 Task: Open Card Card0000000360 in Board Board0000000090 in Workspace WS0000000030 in Trello. Add Member mailaustralia7@gmail.com to Card Card0000000360 in Board Board0000000090 in Workspace WS0000000030 in Trello. Add Red Label titled Label0000000360 to Card Card0000000360 in Board Board0000000090 in Workspace WS0000000030 in Trello. Add Checklist CL0000000360 to Card Card0000000360 in Board Board0000000090 in Workspace WS0000000030 in Trello. Add Dates with Start Date as Nov 01 2023 and Due Date as Nov 30 2023 to Card Card0000000360 in Board Board0000000090 in Workspace WS0000000030 in Trello
Action: Mouse moved to (373, 405)
Screenshot: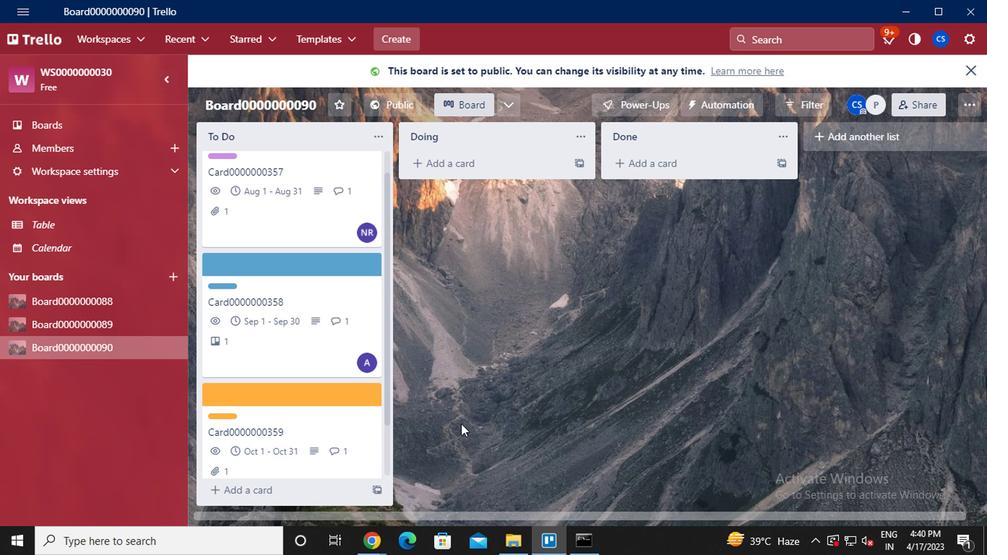 
Action: Mouse scrolled (373, 404) with delta (0, -1)
Screenshot: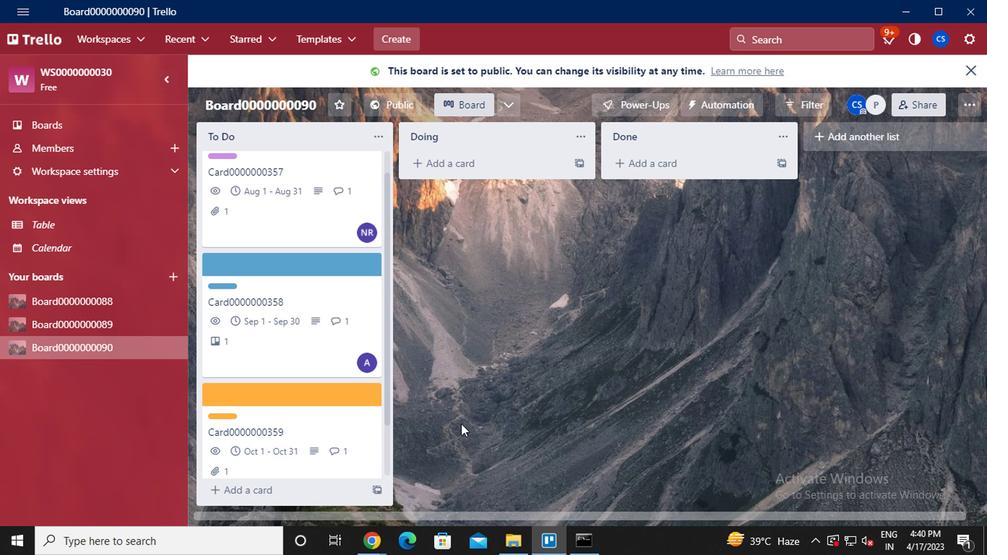 
Action: Mouse moved to (346, 409)
Screenshot: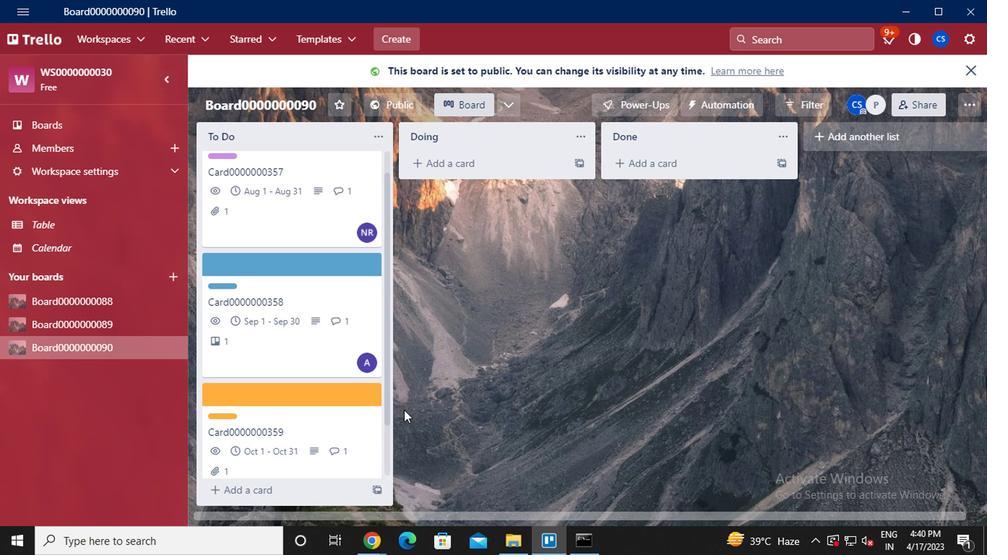 
Action: Mouse scrolled (346, 409) with delta (0, 0)
Screenshot: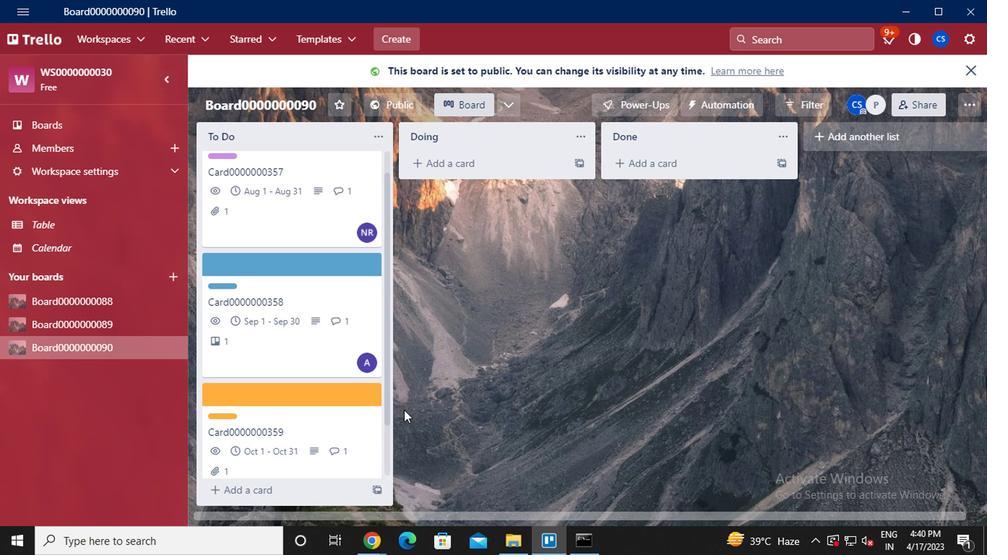 
Action: Mouse moved to (322, 414)
Screenshot: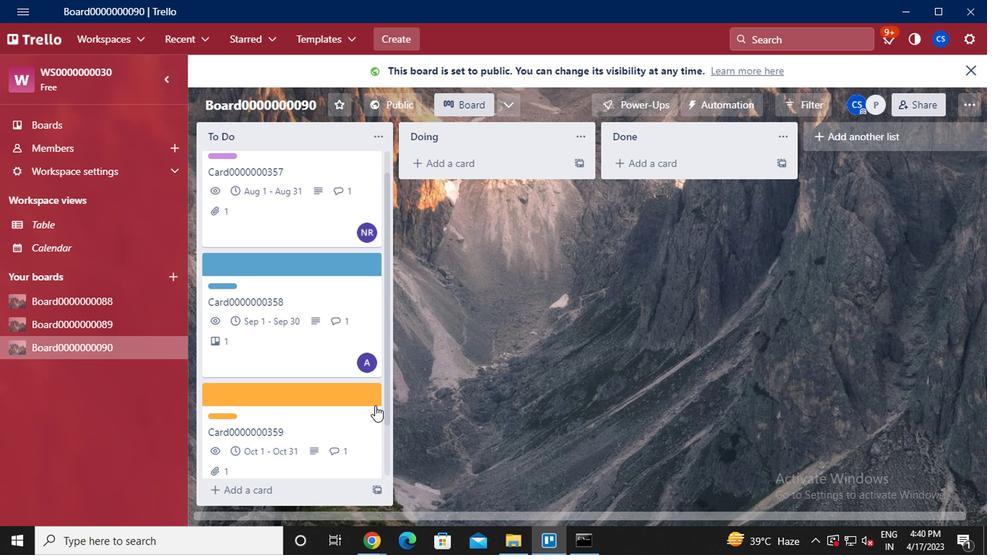 
Action: Mouse scrolled (322, 413) with delta (0, -1)
Screenshot: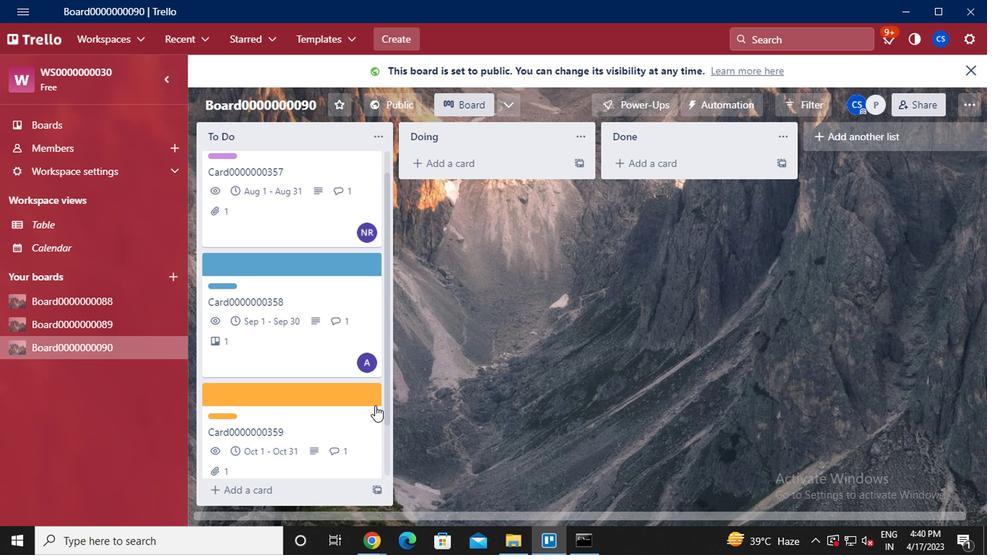 
Action: Mouse moved to (320, 415)
Screenshot: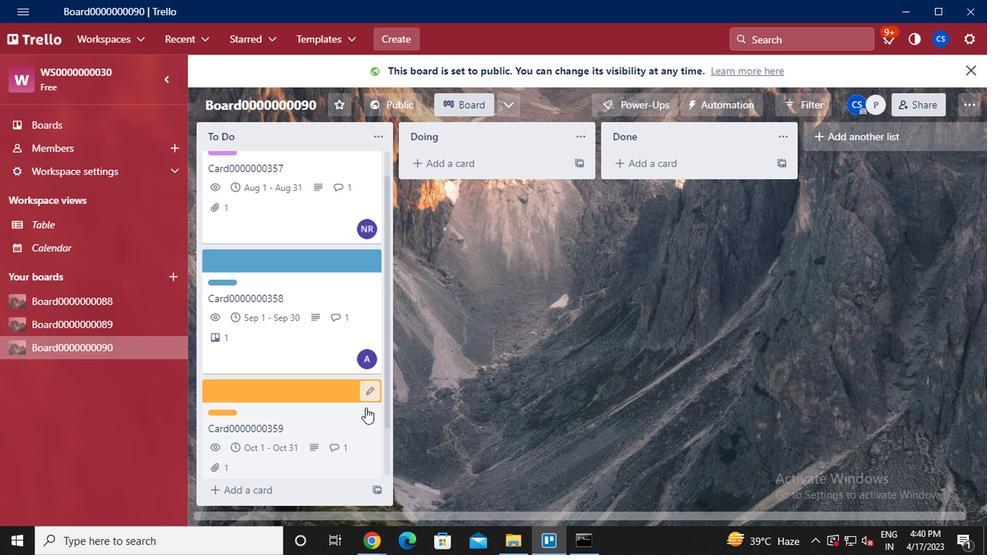 
Action: Mouse scrolled (320, 414) with delta (0, 0)
Screenshot: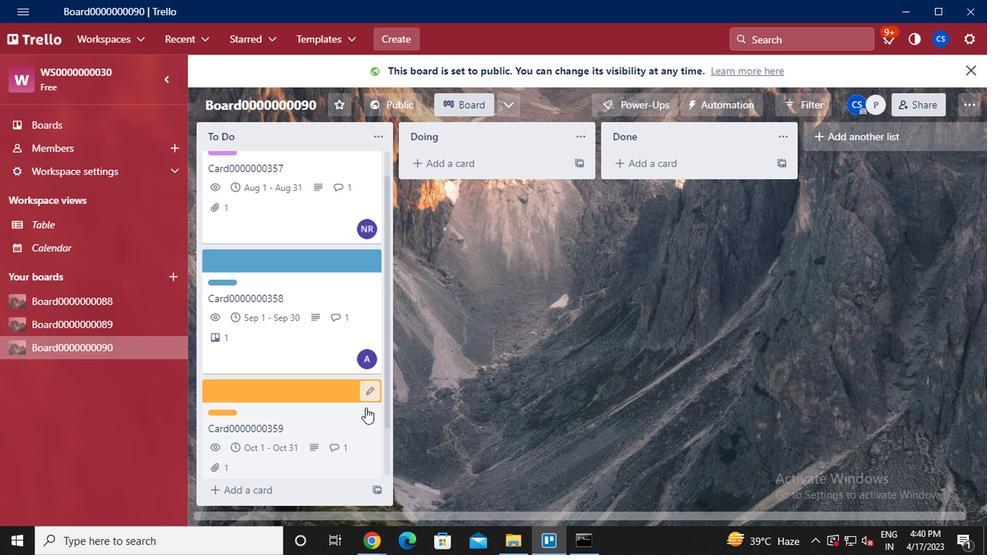 
Action: Mouse moved to (307, 461)
Screenshot: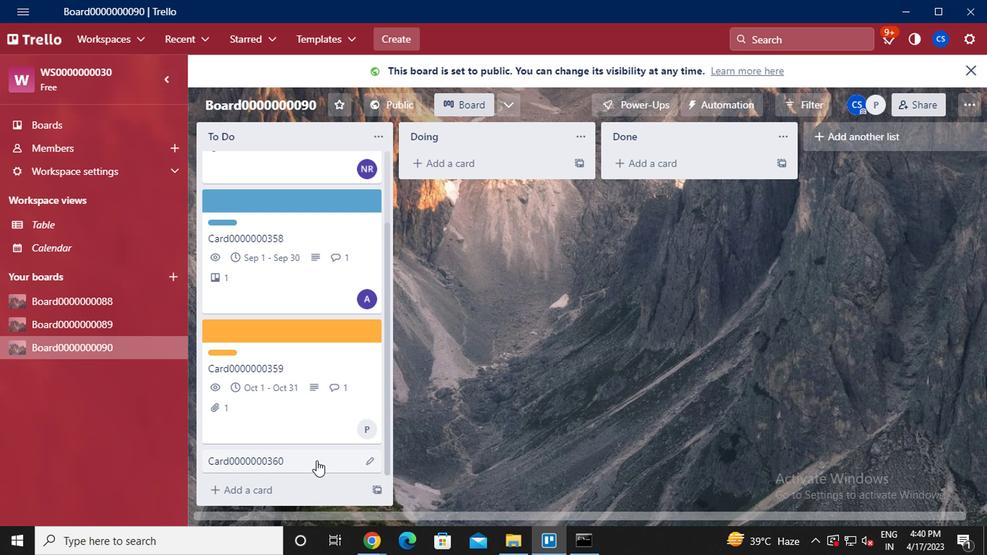 
Action: Mouse pressed left at (307, 461)
Screenshot: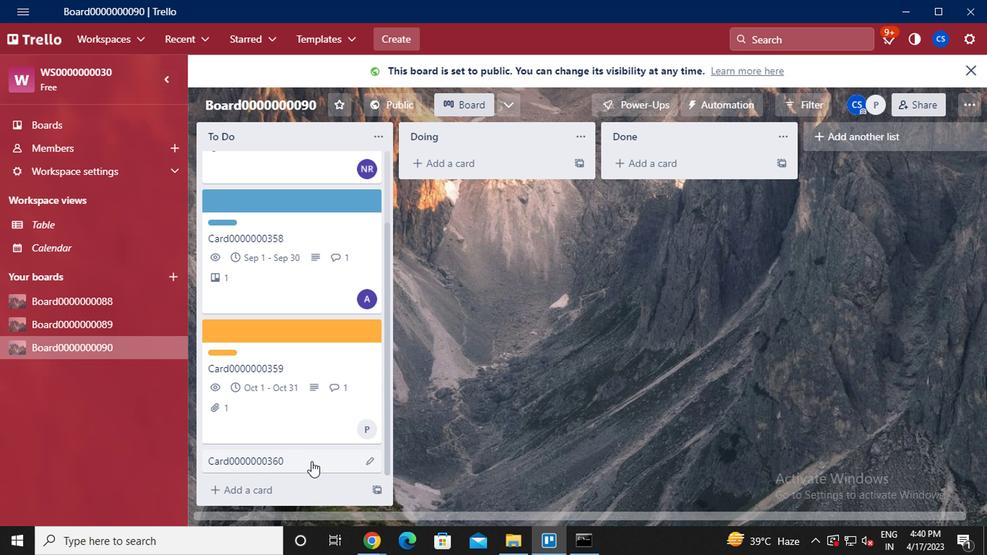 
Action: Mouse moved to (681, 192)
Screenshot: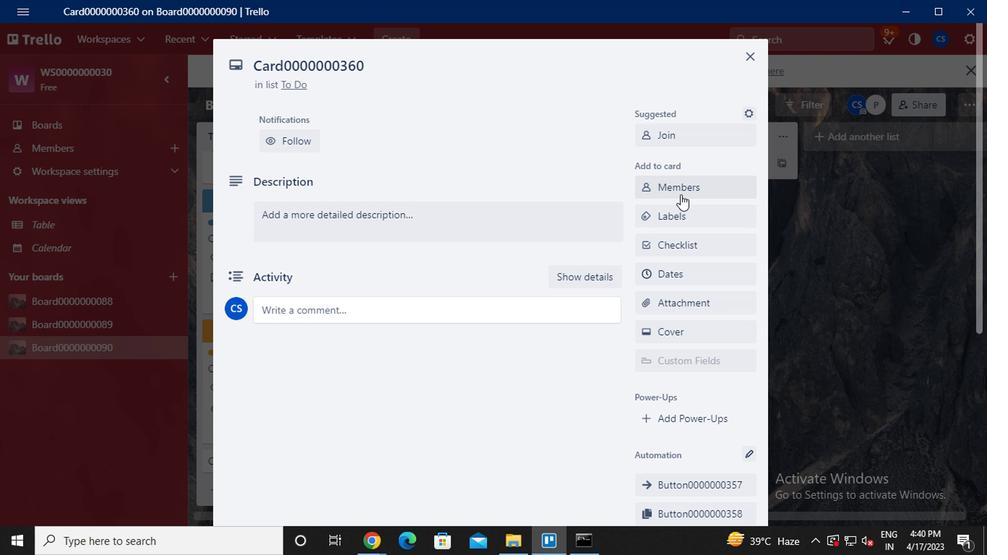 
Action: Mouse pressed left at (681, 192)
Screenshot: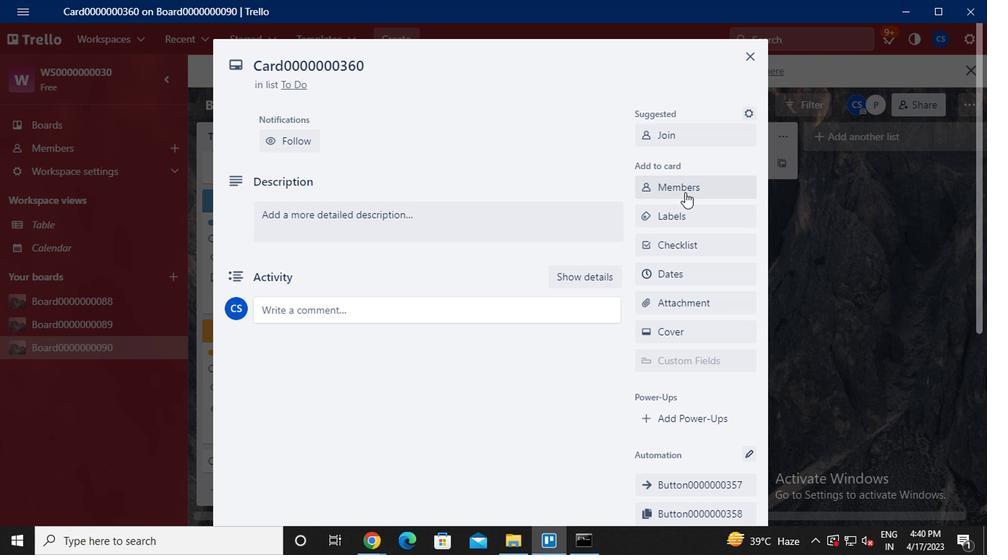 
Action: Mouse moved to (660, 279)
Screenshot: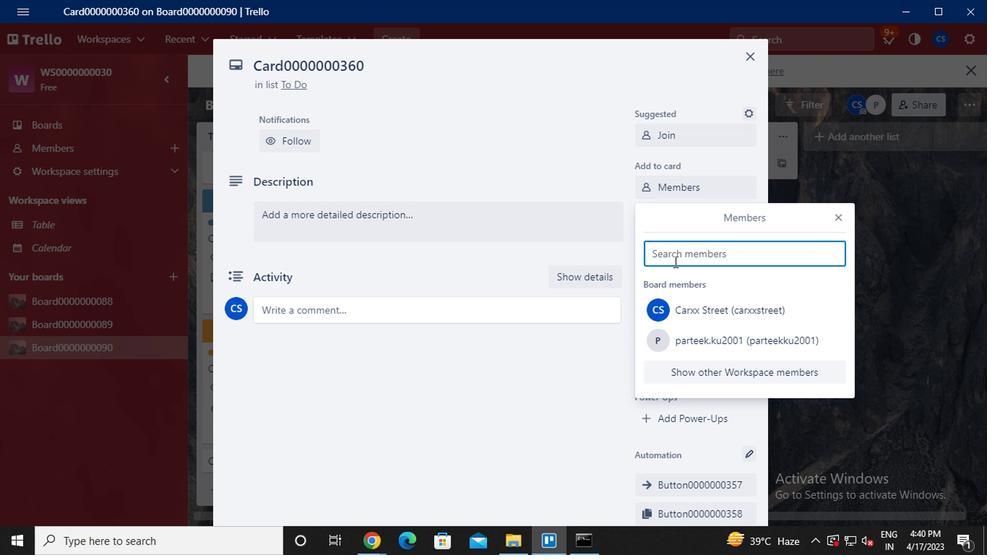 
Action: Key pressed <Key.caps_lock>mailaustralia
Screenshot: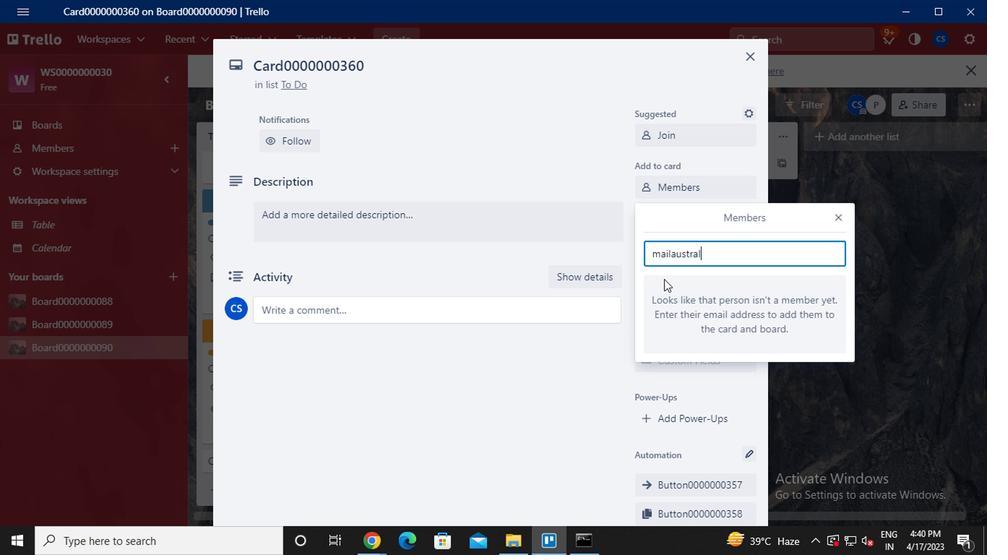 
Action: Mouse moved to (659, 279)
Screenshot: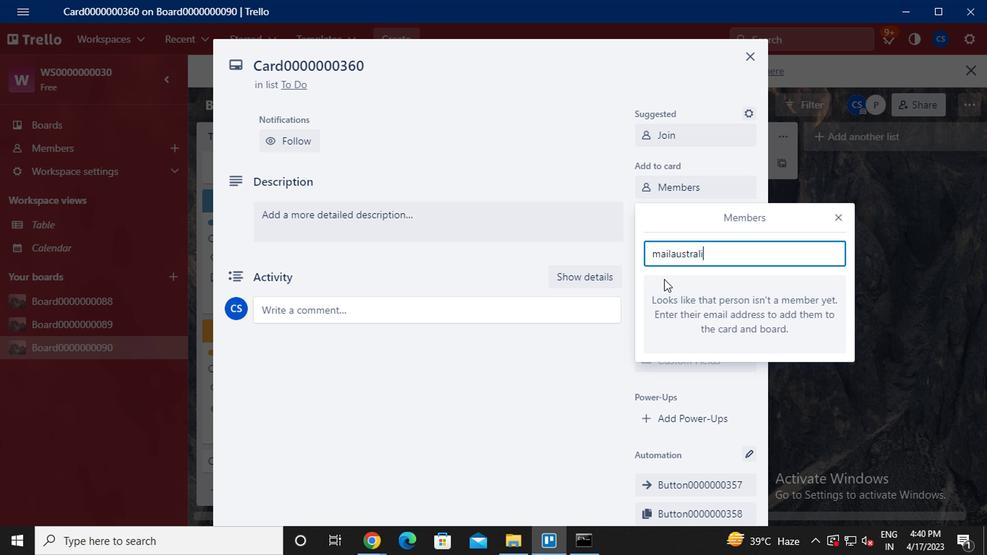 
Action: Key pressed 7<Key.shift>@GHMAI<Key.backspace><Key.backspace><Key.backspace><Key.backspace>MAIL.COM
Screenshot: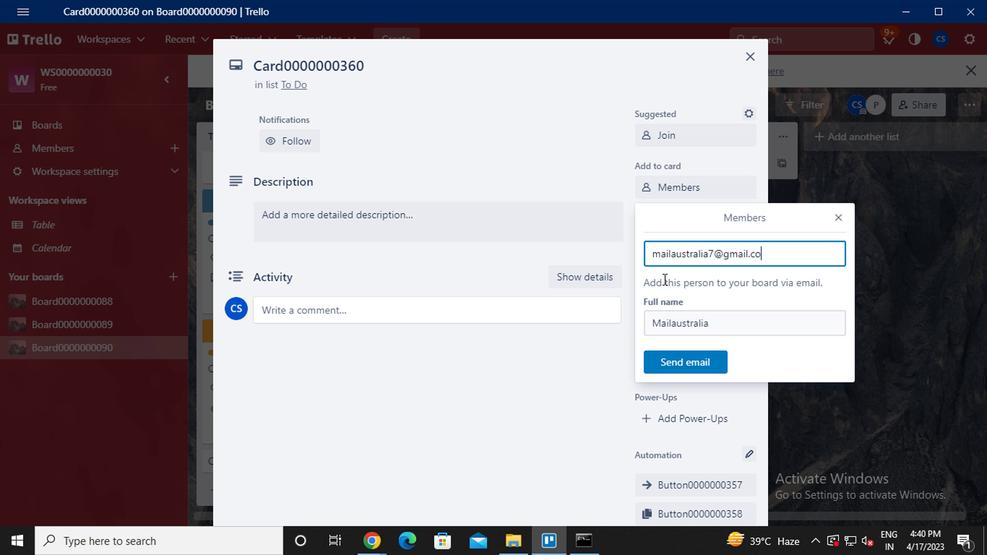 
Action: Mouse moved to (687, 365)
Screenshot: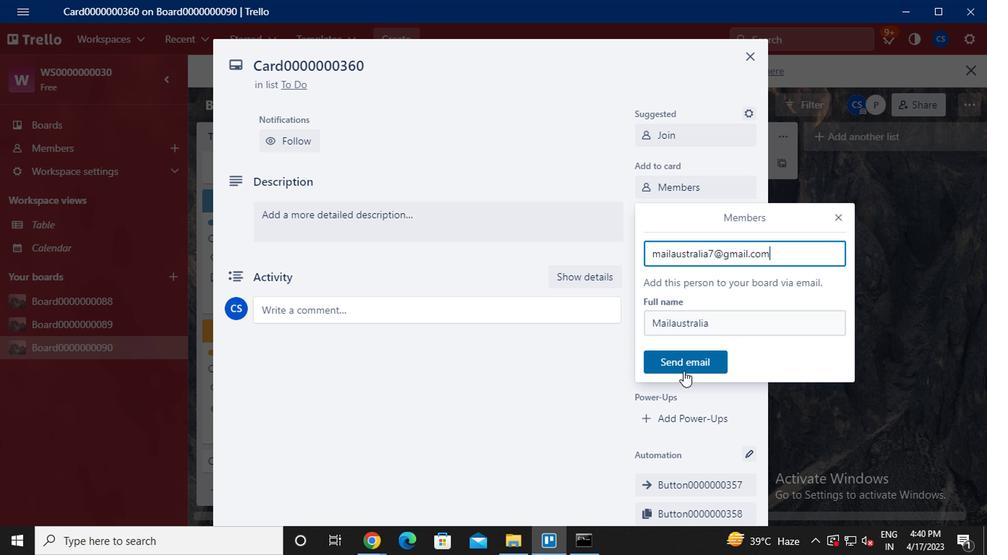 
Action: Mouse pressed left at (687, 365)
Screenshot: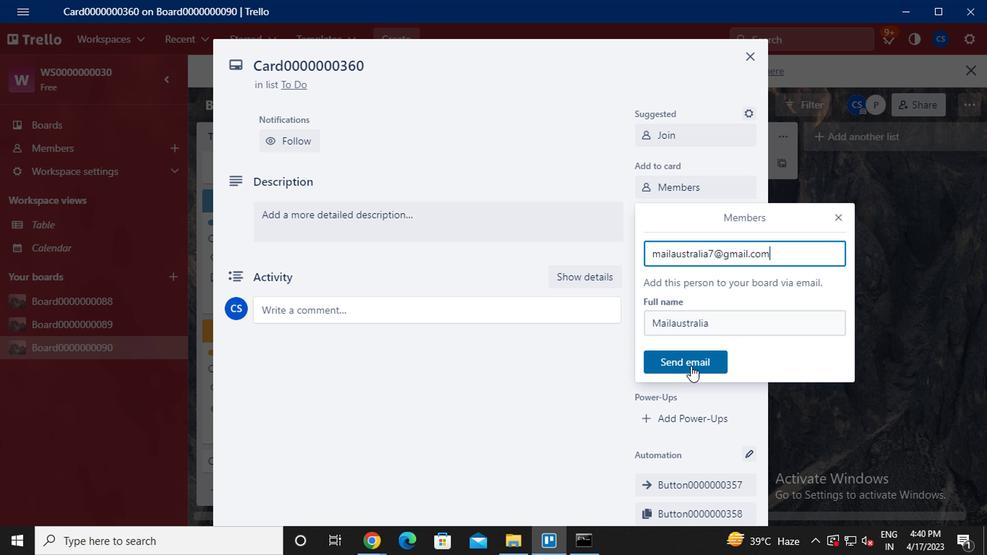 
Action: Mouse moved to (671, 218)
Screenshot: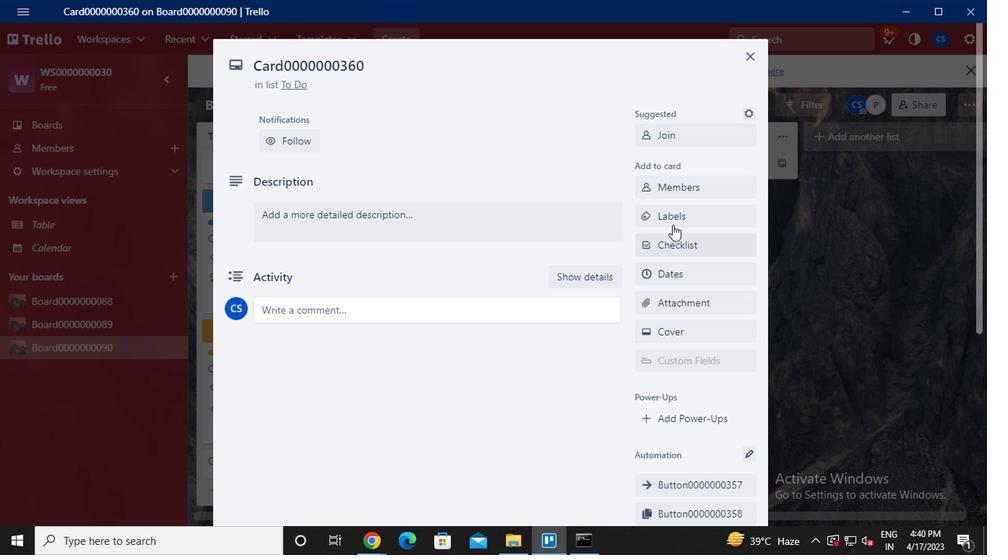 
Action: Mouse pressed left at (671, 218)
Screenshot: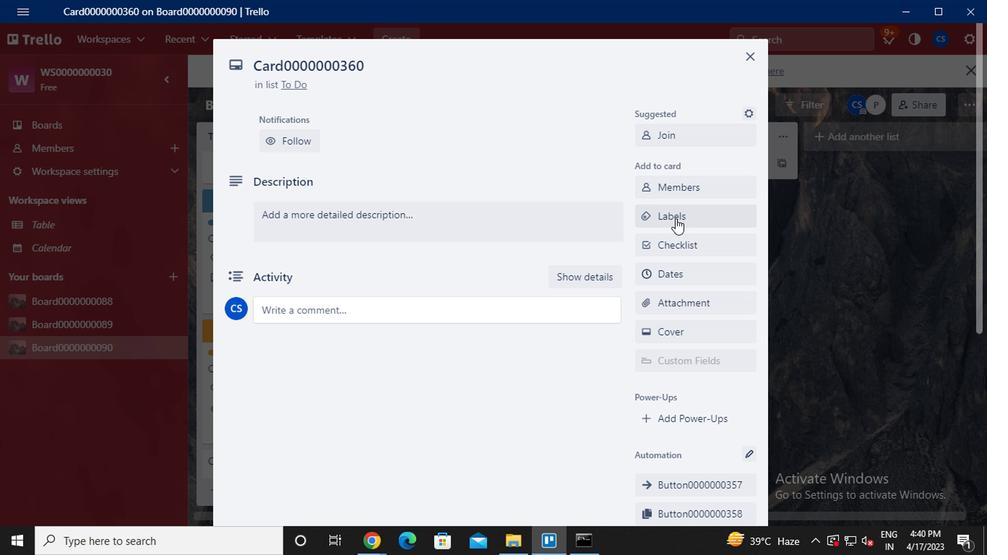 
Action: Mouse moved to (738, 404)
Screenshot: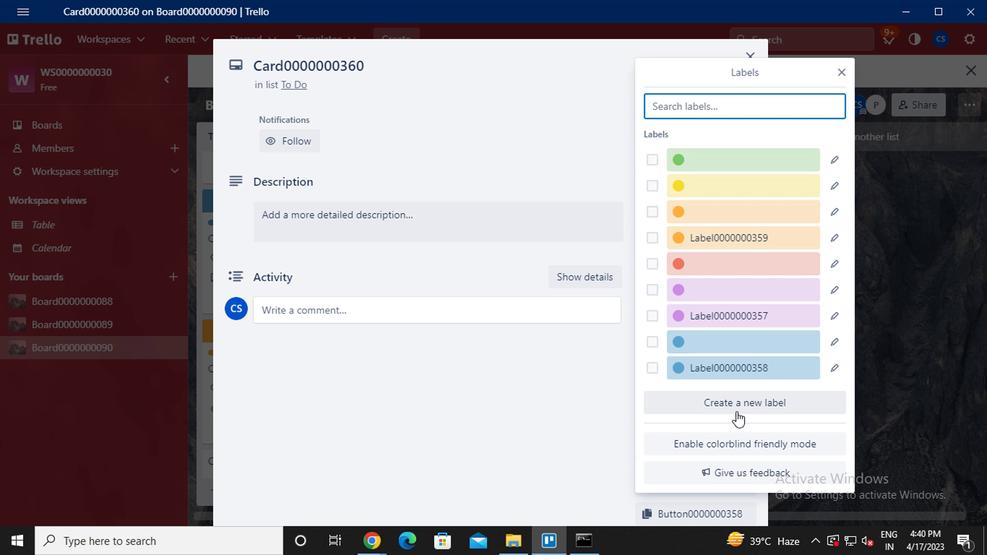 
Action: Mouse pressed left at (738, 404)
Screenshot: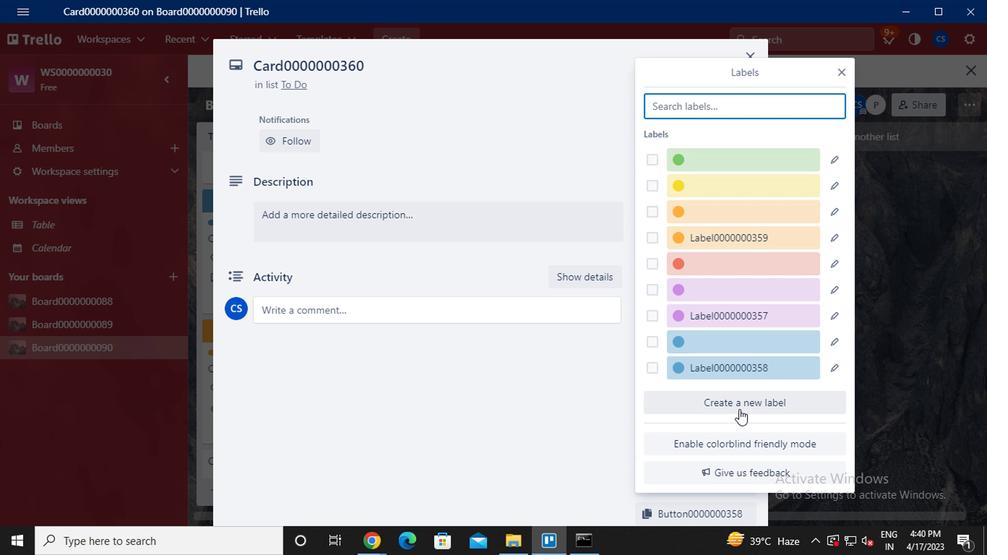 
Action: Mouse moved to (776, 281)
Screenshot: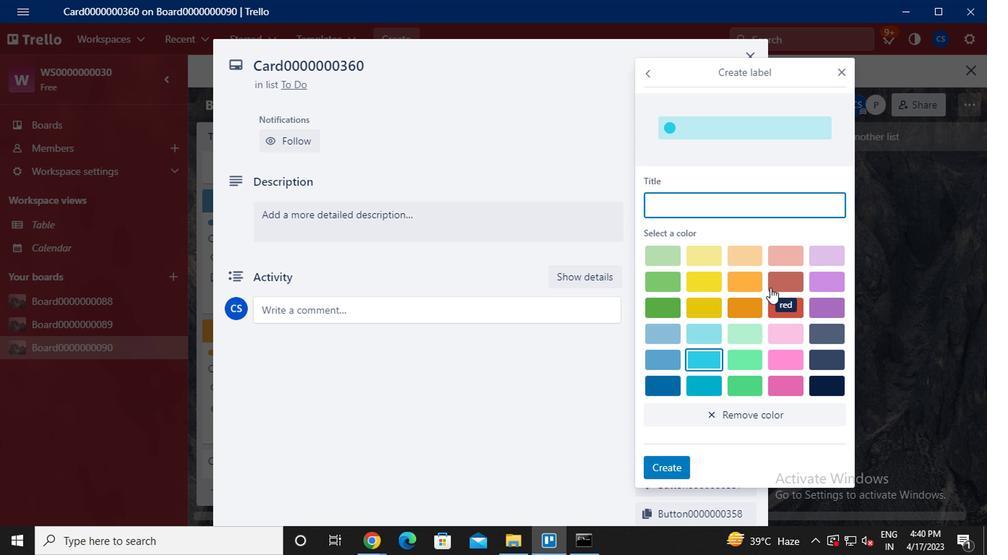 
Action: Mouse pressed left at (776, 281)
Screenshot: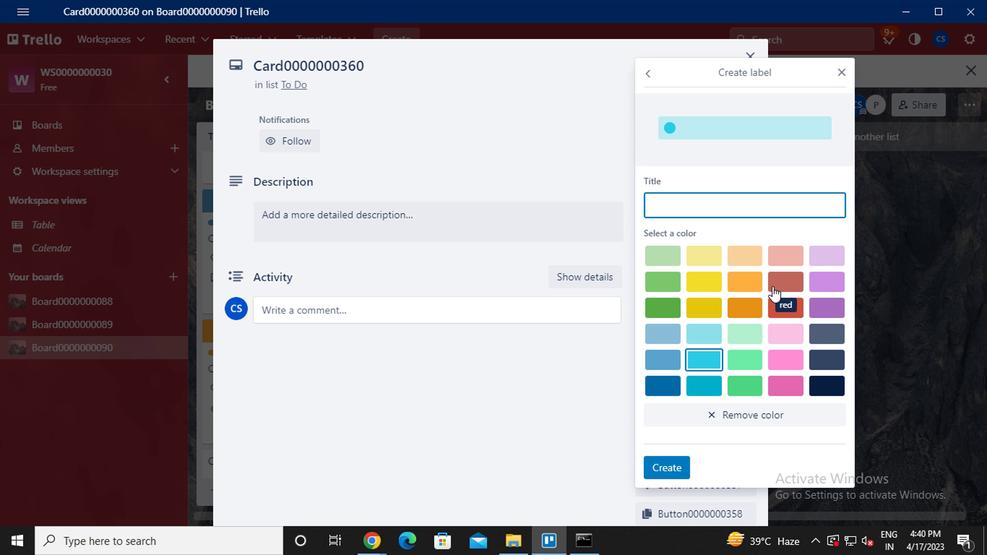 
Action: Mouse moved to (764, 202)
Screenshot: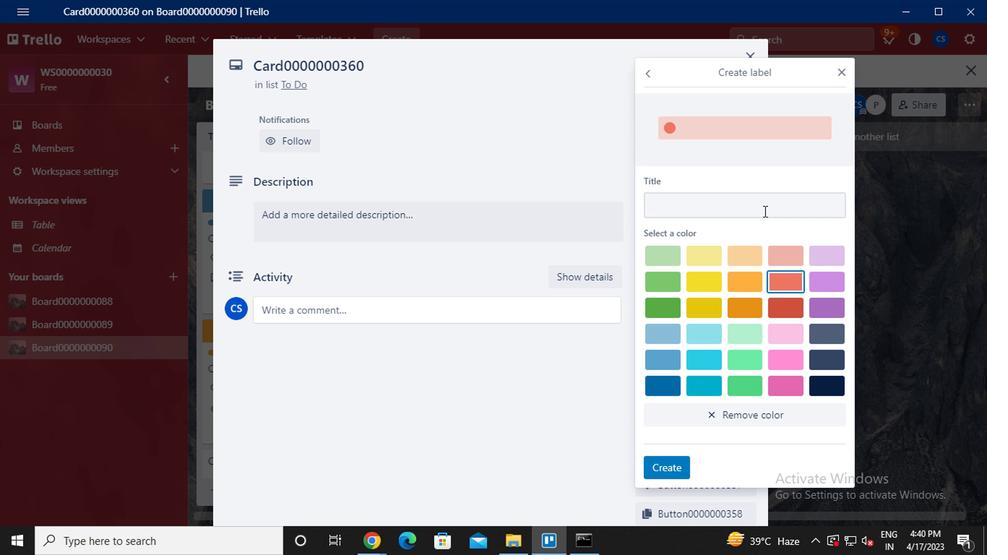 
Action: Mouse pressed left at (764, 202)
Screenshot: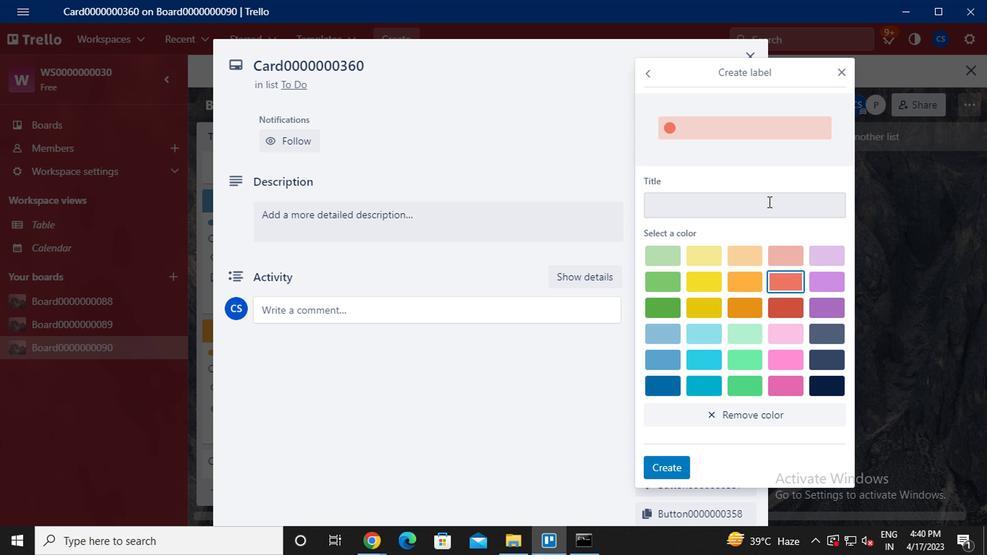 
Action: Mouse moved to (764, 202)
Screenshot: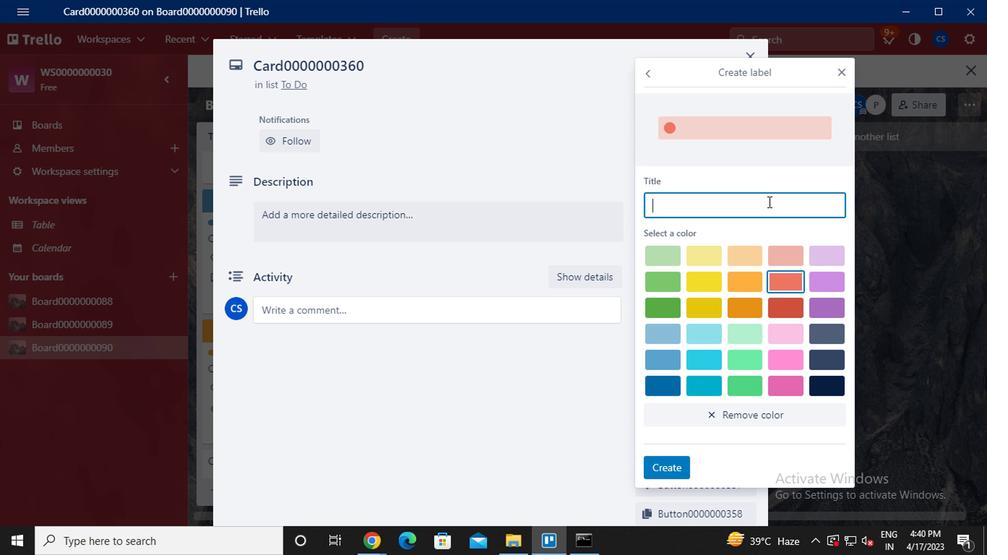 
Action: Key pressed <Key.caps_lock>L<Key.caps_lock>ABEL0000000360
Screenshot: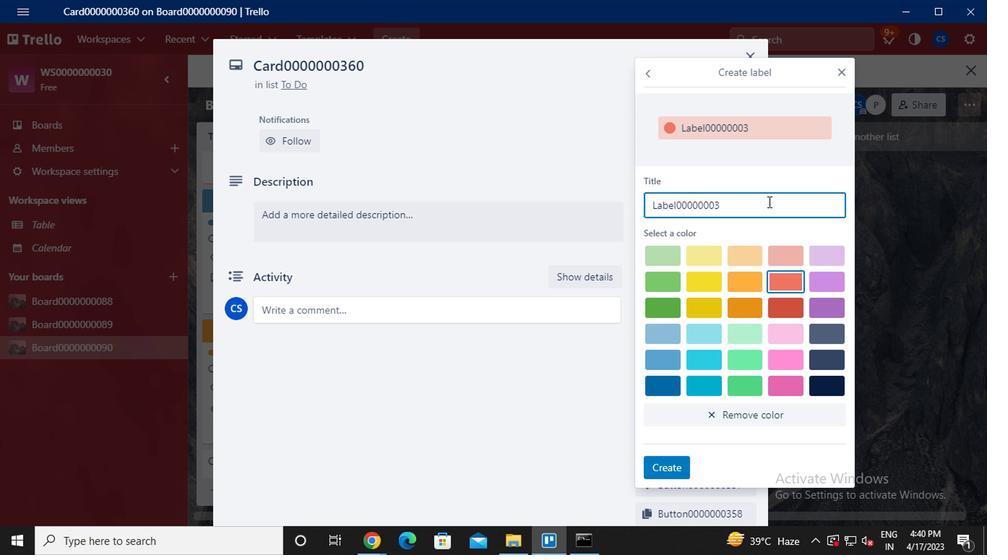 
Action: Mouse moved to (677, 464)
Screenshot: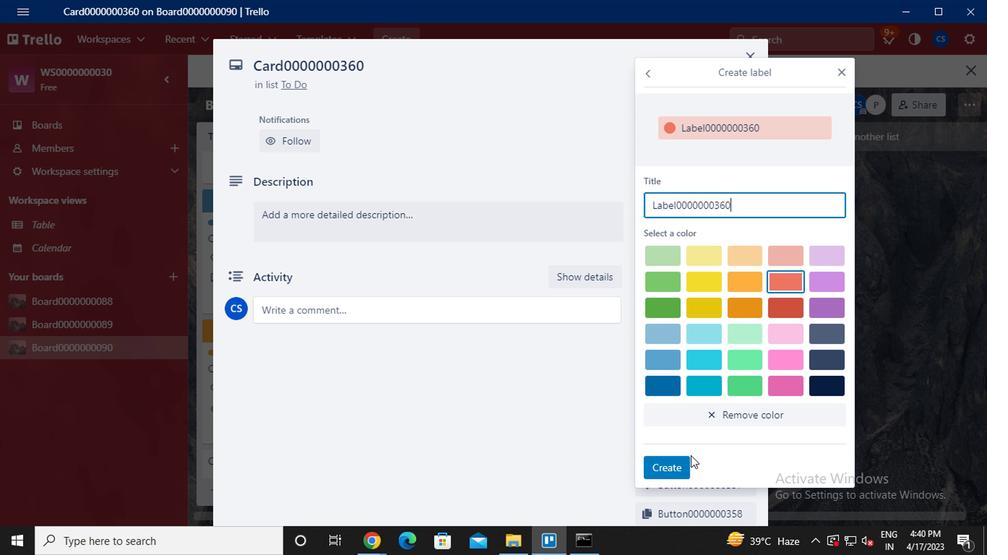 
Action: Mouse pressed left at (677, 464)
Screenshot: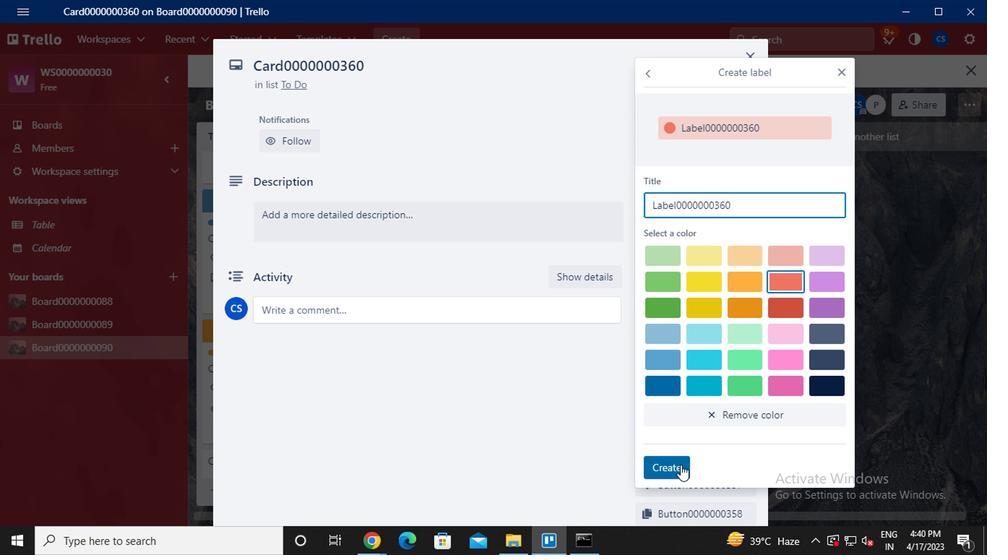 
Action: Mouse moved to (840, 79)
Screenshot: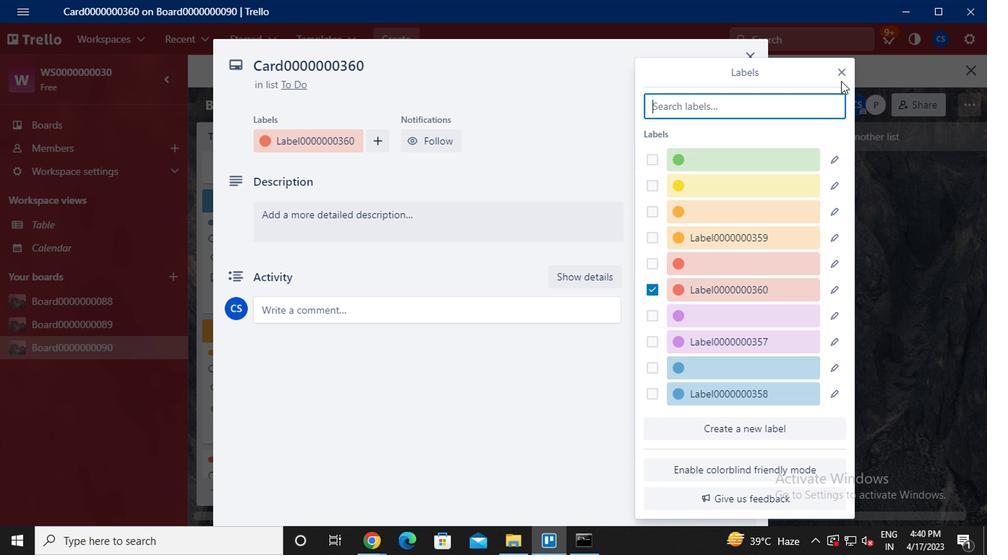 
Action: Mouse pressed left at (840, 79)
Screenshot: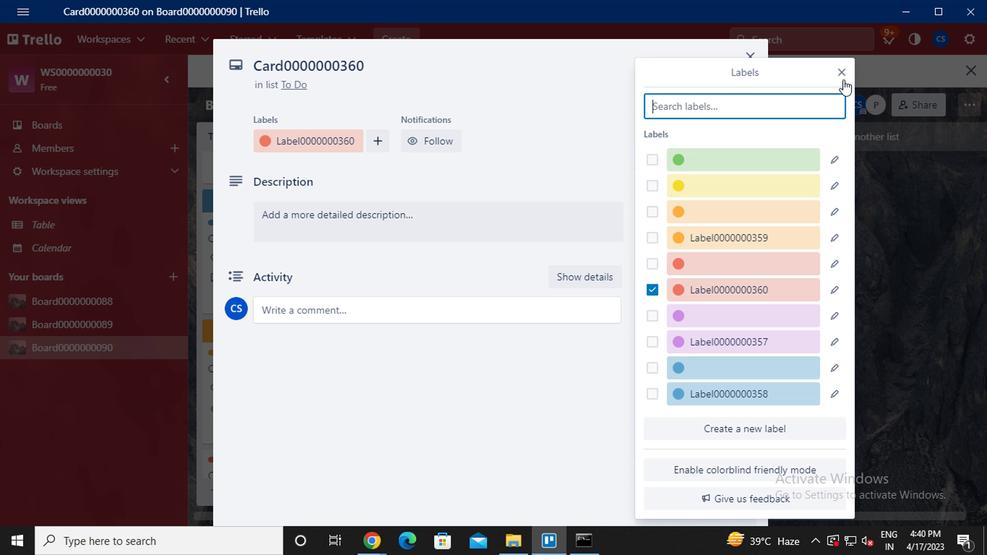 
Action: Mouse moved to (664, 252)
Screenshot: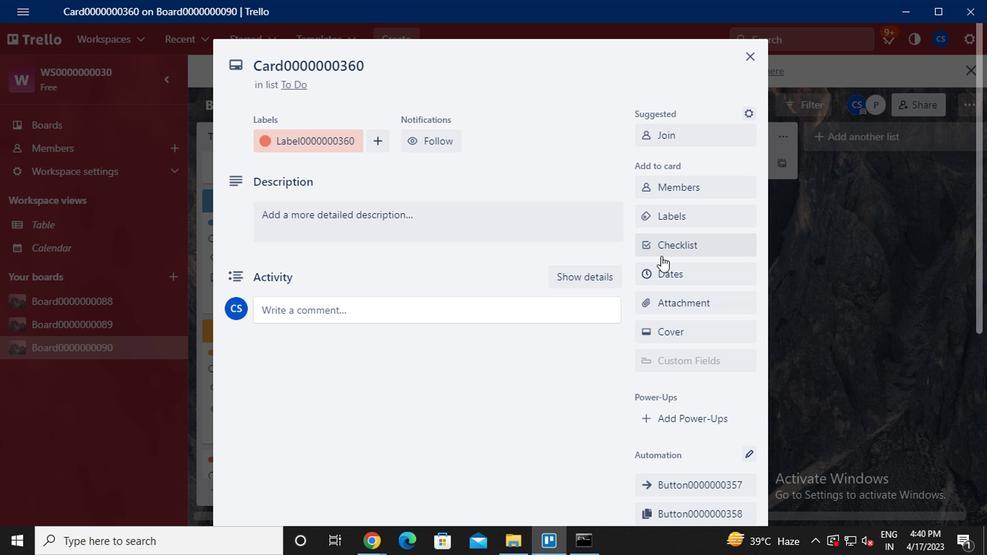 
Action: Mouse pressed left at (664, 252)
Screenshot: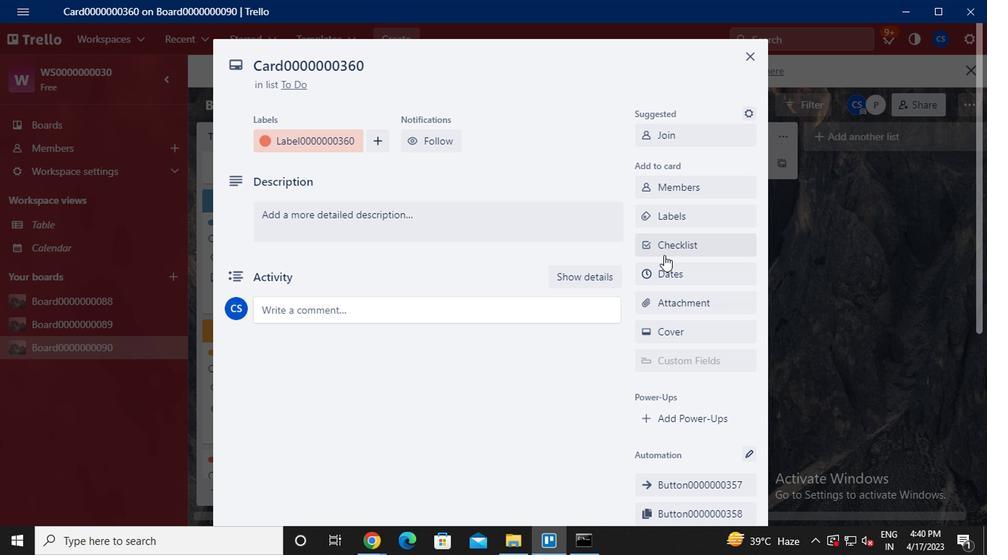 
Action: Mouse moved to (651, 277)
Screenshot: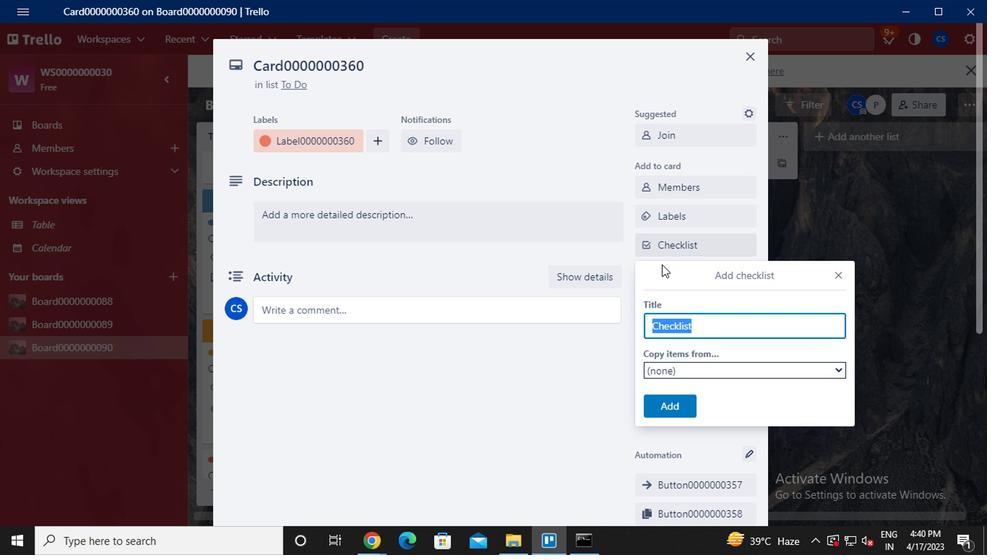 
Action: Key pressed <Key.caps_lock>CL0000000360
Screenshot: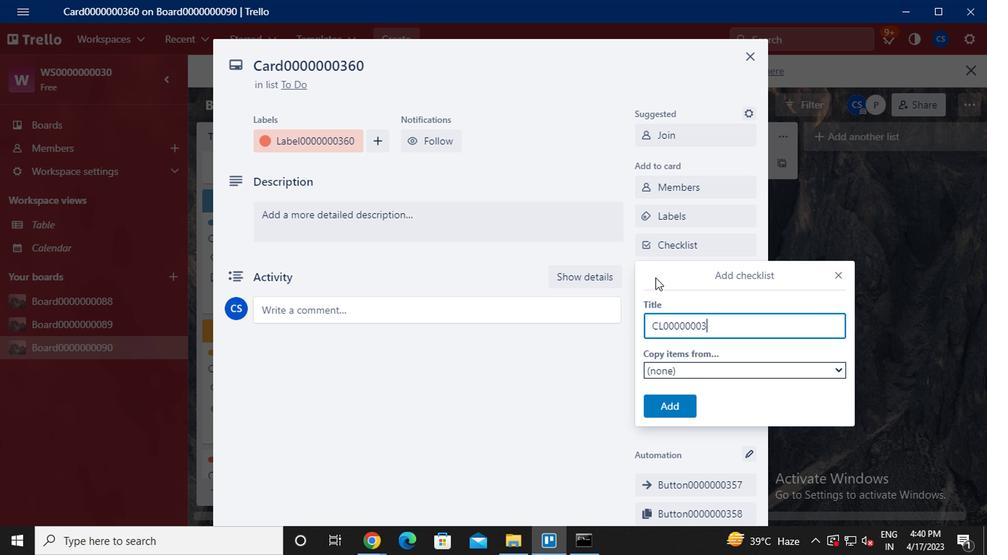 
Action: Mouse moved to (668, 402)
Screenshot: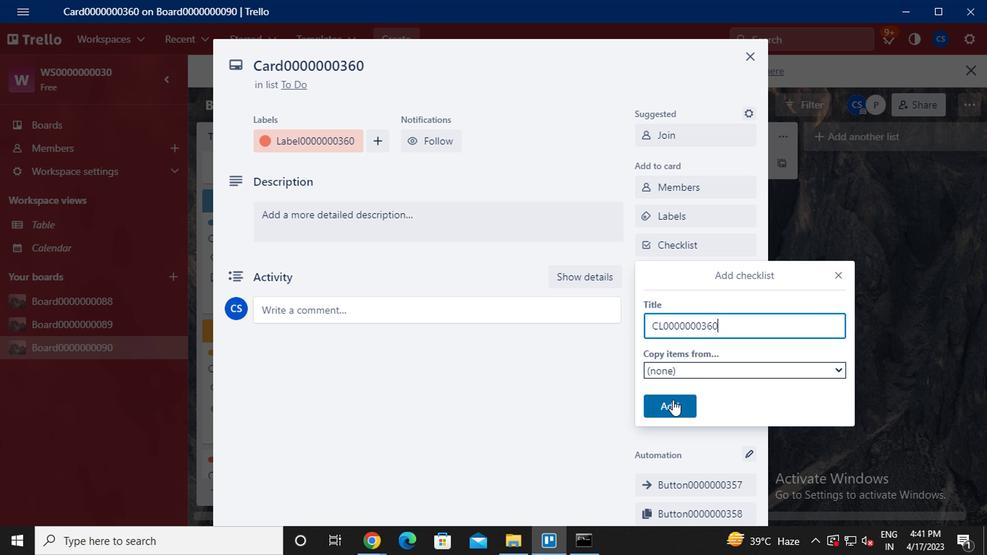 
Action: Mouse pressed left at (668, 402)
Screenshot: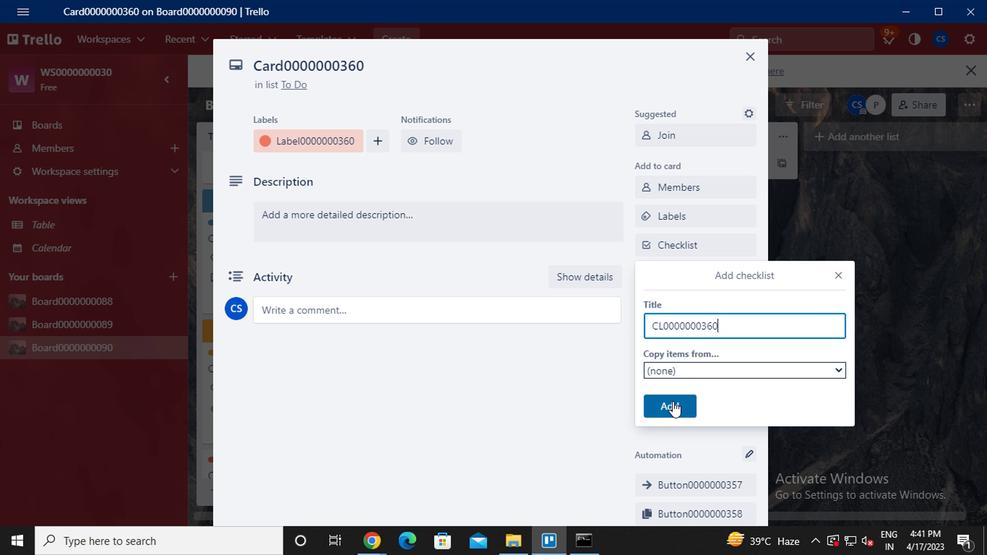 
Action: Mouse moved to (680, 276)
Screenshot: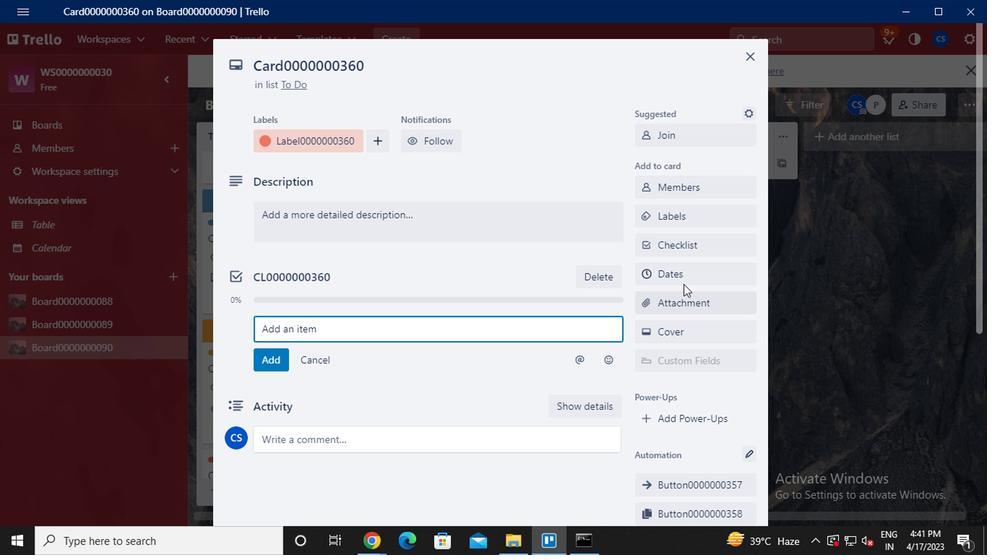 
Action: Mouse pressed left at (680, 276)
Screenshot: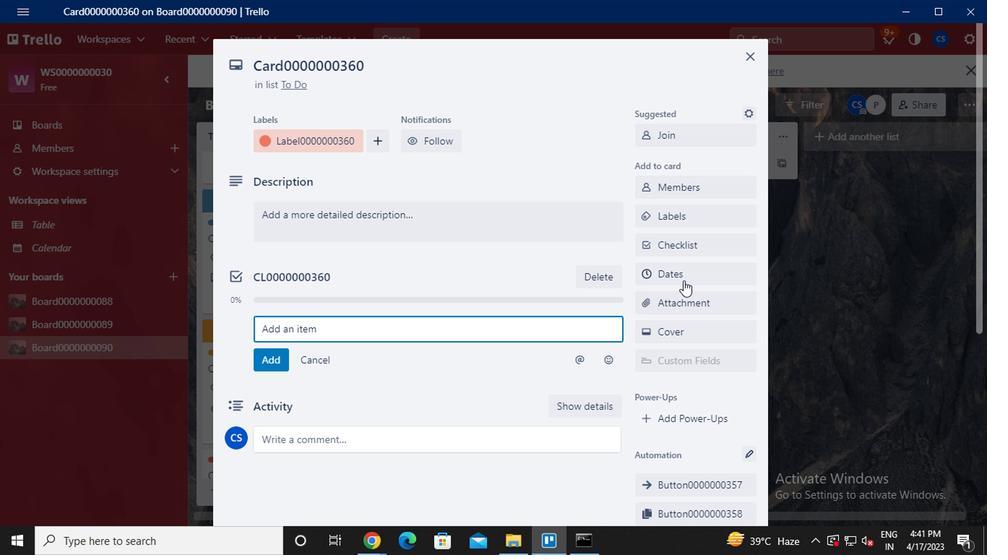
Action: Mouse moved to (646, 334)
Screenshot: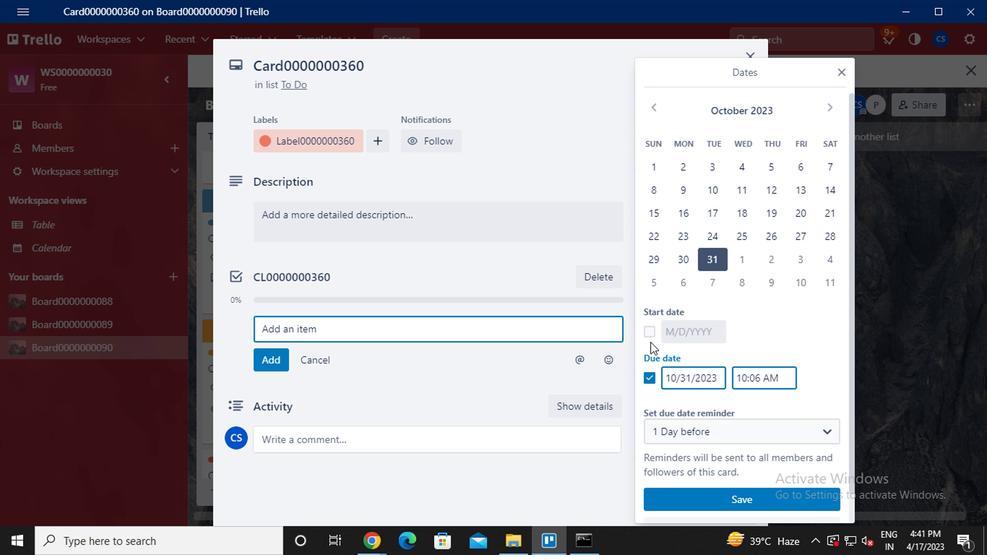 
Action: Mouse pressed left at (646, 334)
Screenshot: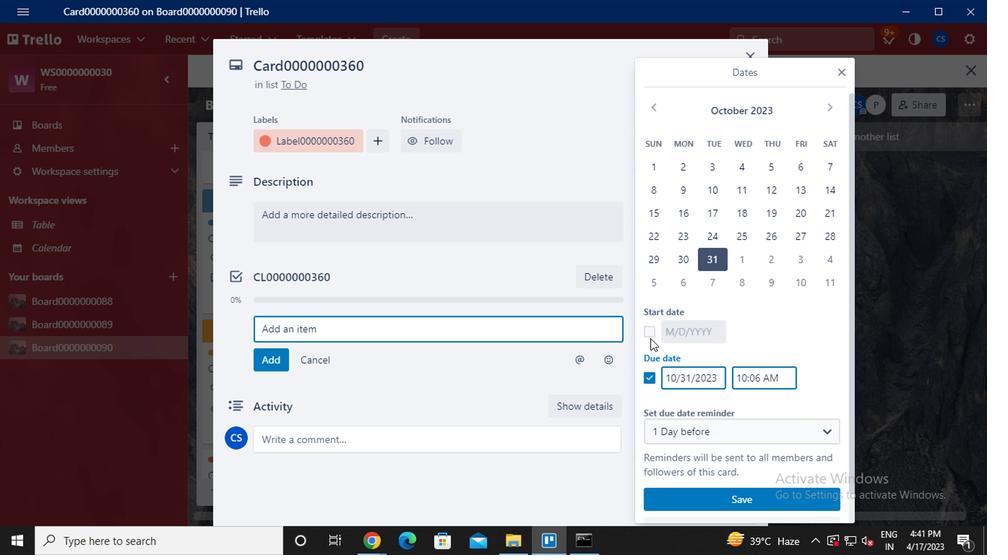 
Action: Mouse moved to (822, 106)
Screenshot: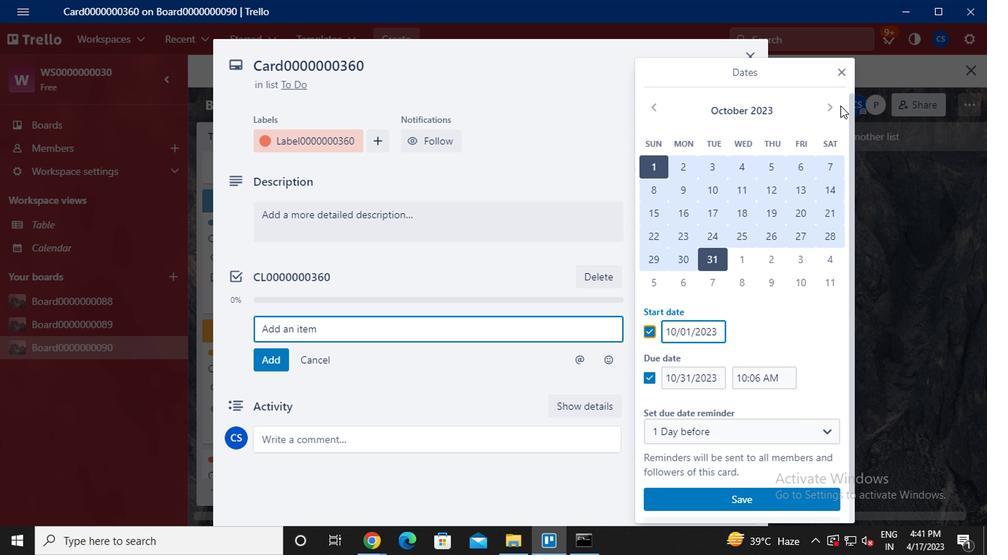 
Action: Mouse pressed left at (822, 106)
Screenshot: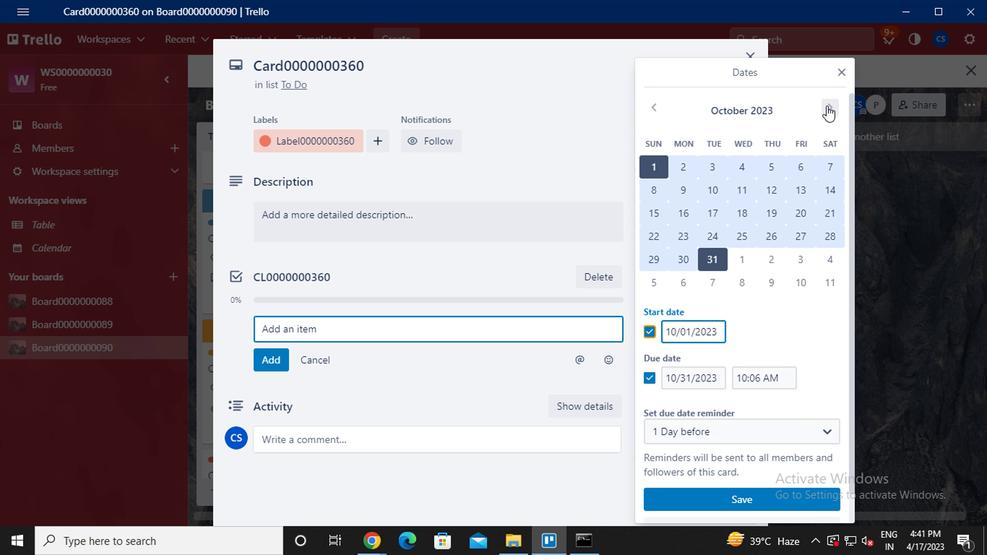 
Action: Mouse moved to (738, 172)
Screenshot: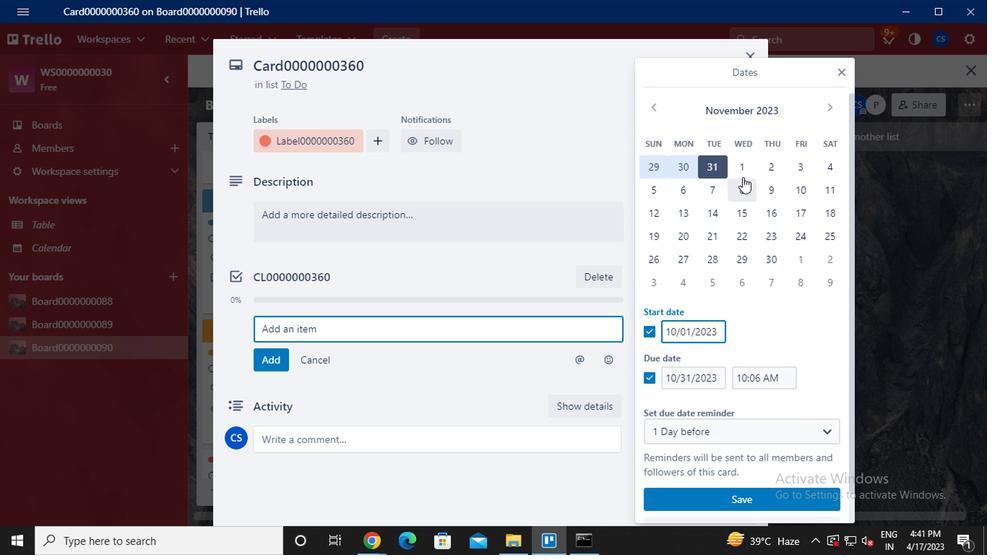 
Action: Mouse pressed left at (738, 172)
Screenshot: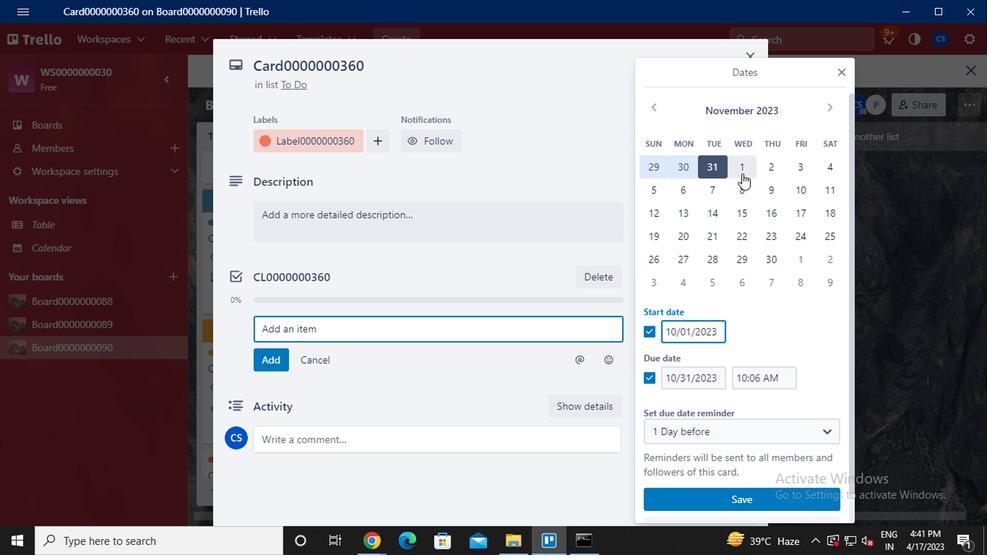 
Action: Mouse moved to (769, 254)
Screenshot: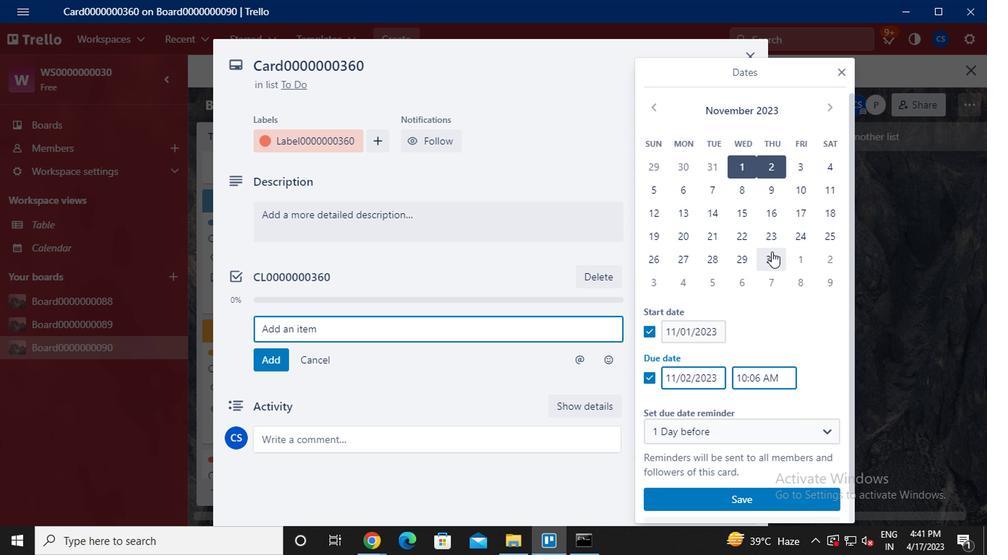 
Action: Mouse pressed left at (769, 254)
Screenshot: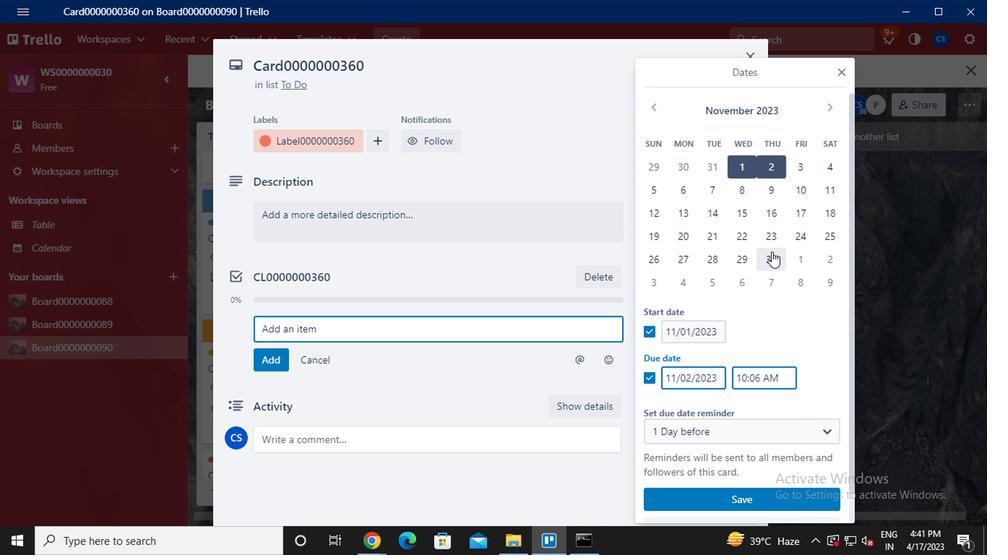 
Action: Mouse moved to (726, 502)
Screenshot: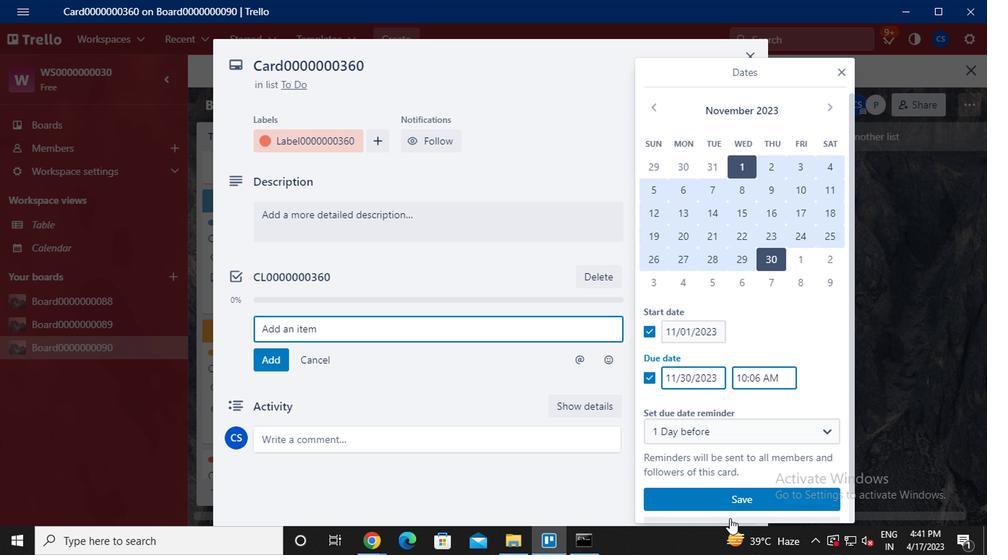 
Action: Mouse pressed left at (726, 502)
Screenshot: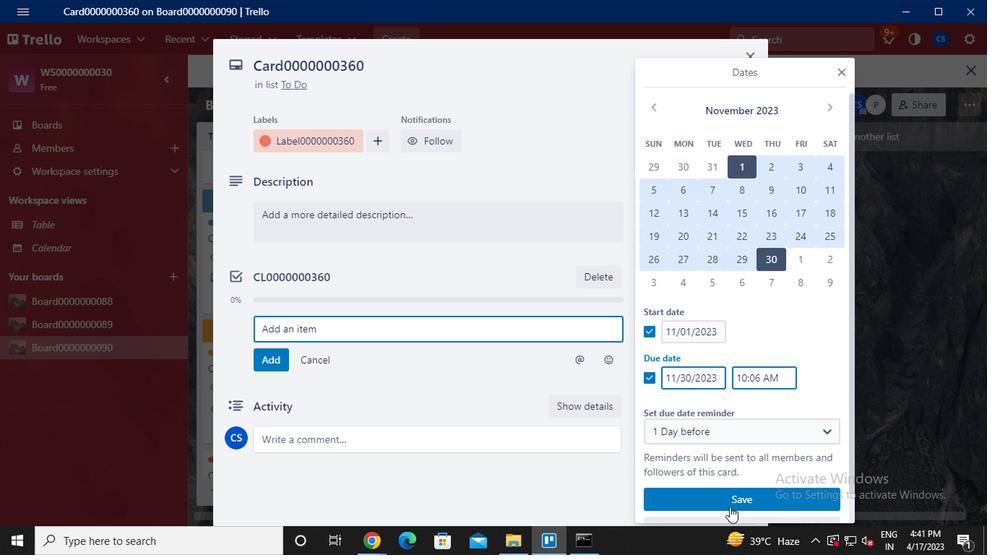 
Action: Mouse moved to (621, 373)
Screenshot: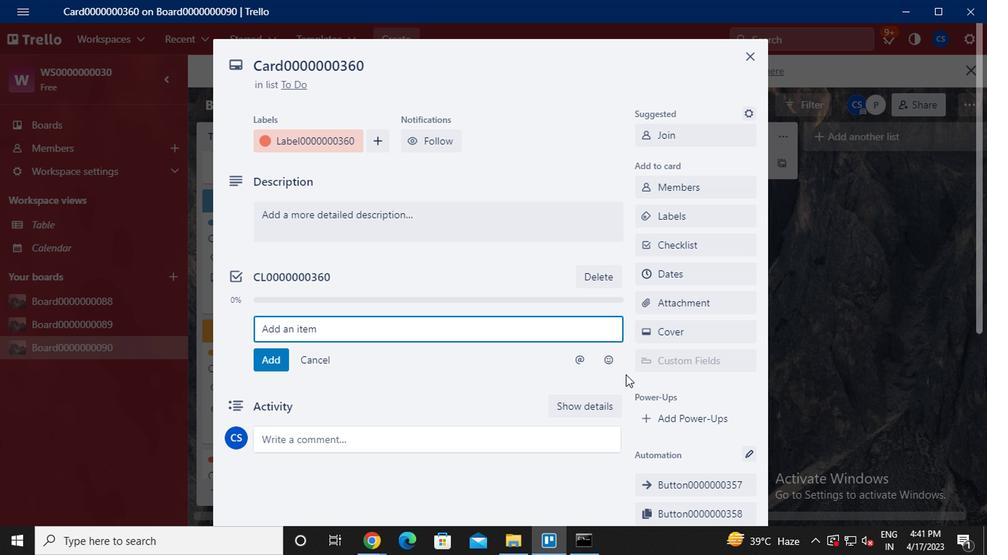 
